 Task: What defines the Digital art genre?
Action: Mouse moved to (99, 102)
Screenshot: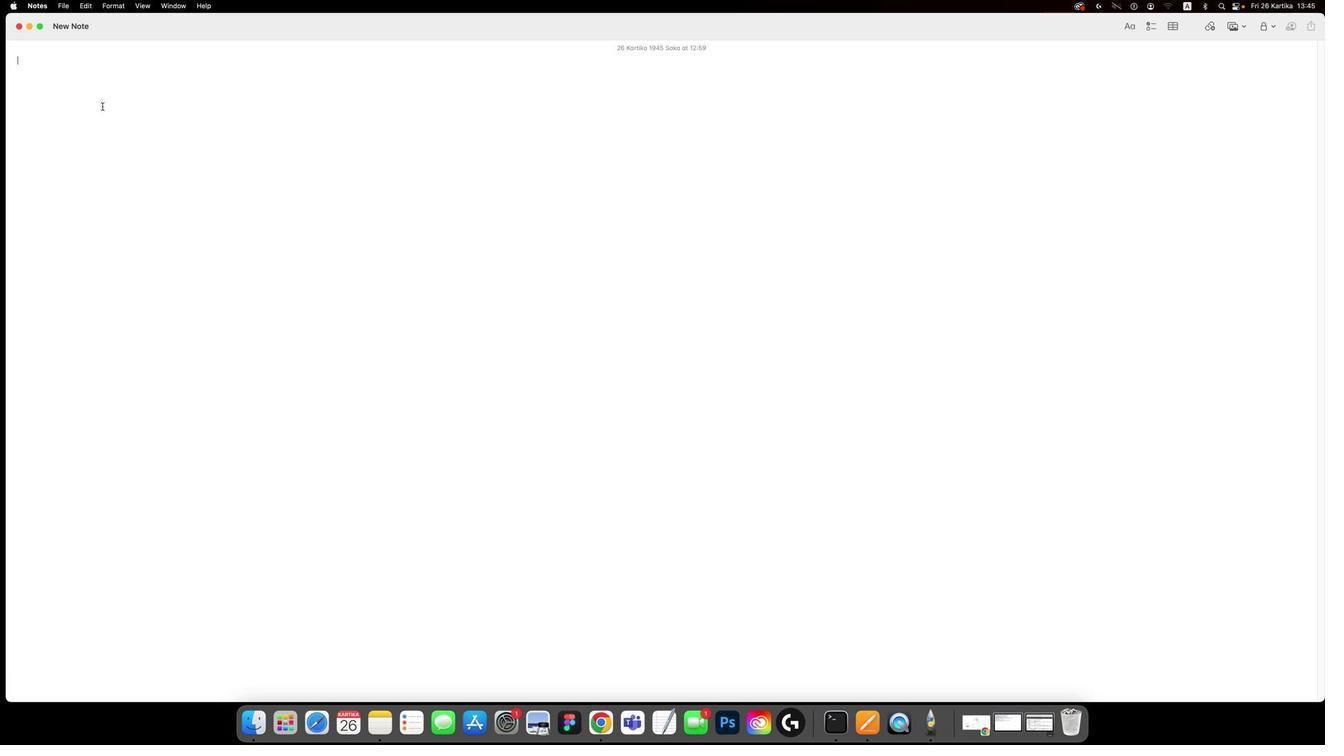 
Action: Mouse pressed left at (99, 102)
Screenshot: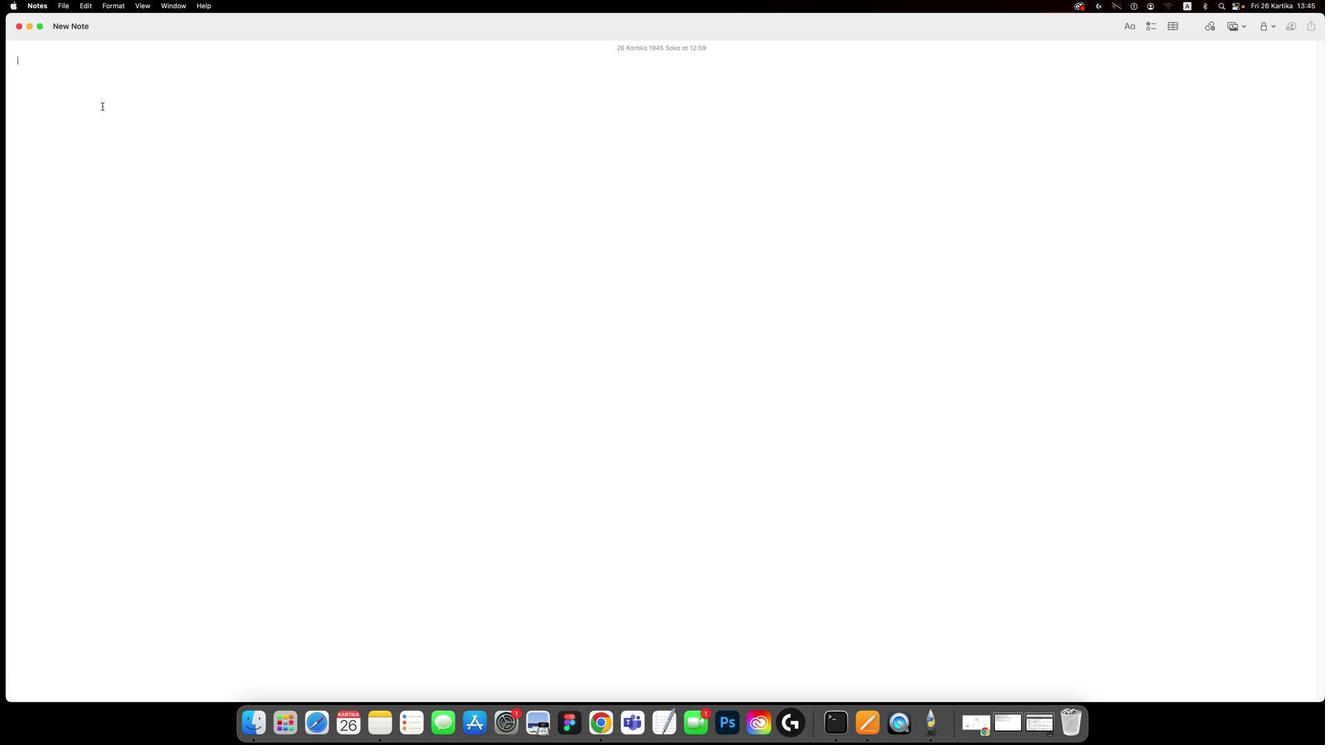 
Action: Mouse moved to (99, 100)
Screenshot: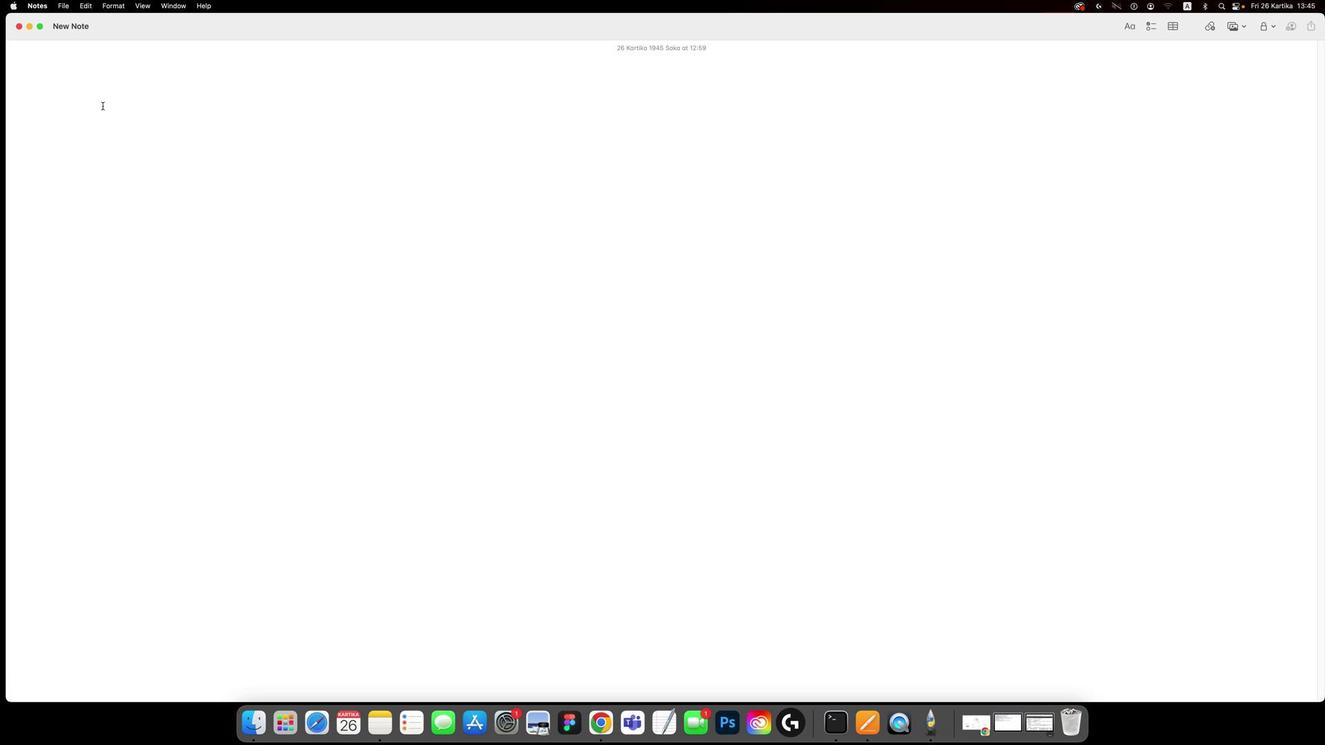 
Action: Key pressed Key.shift'W''h''a''t'Key.space'd''e''f''i''n''e''s'Key.space't''h''e'Key.spaceKey.shift'D''i''g''i''t''a''l'Key.space'a''r''t'Key.space'g''e''n''r''e'Key.shift_r'?'Key.enter
Screenshot: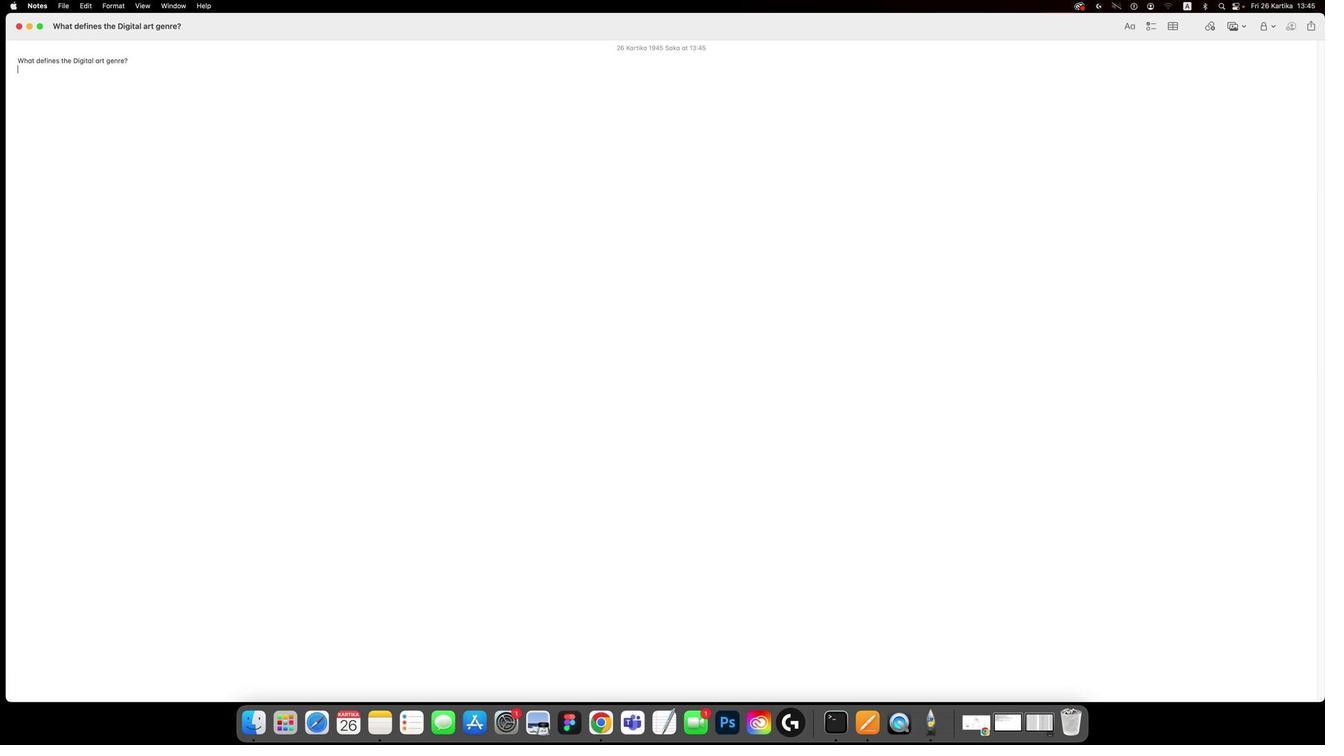 
Action: Mouse moved to (972, 714)
Screenshot: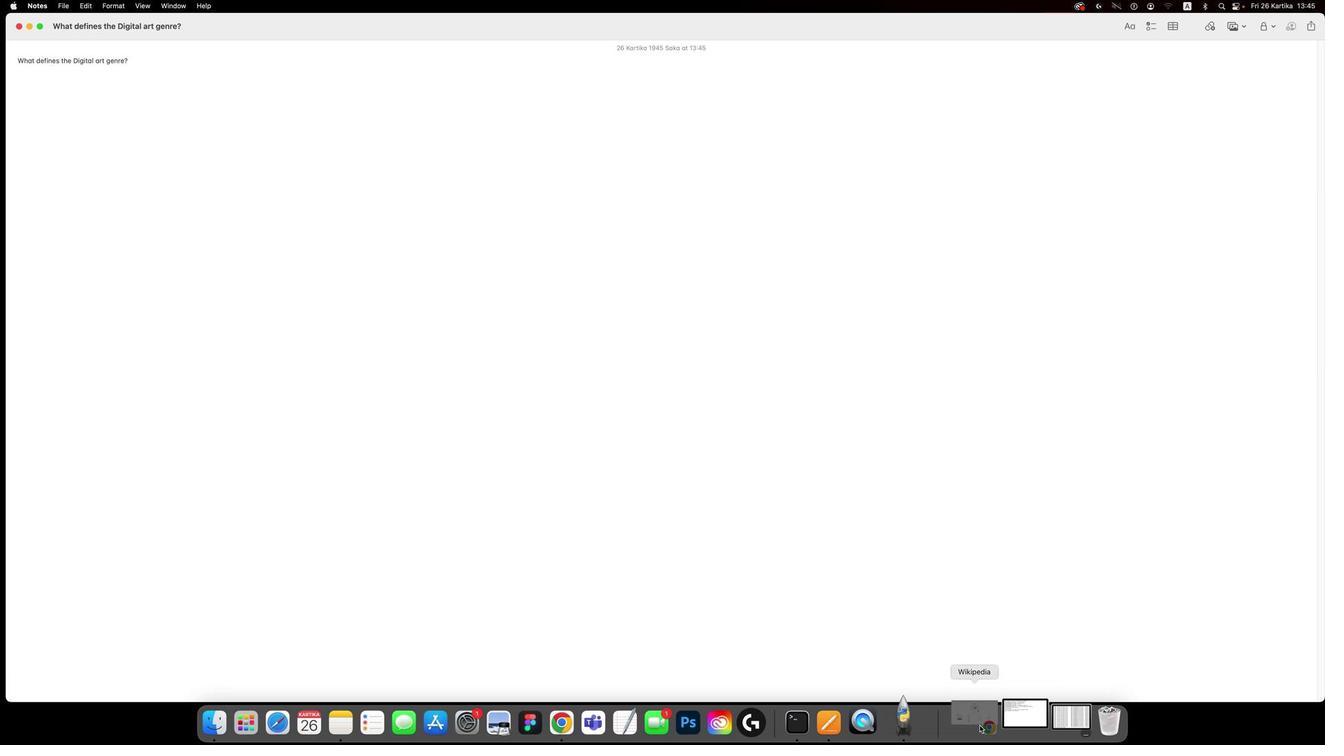 
Action: Mouse pressed left at (972, 714)
Screenshot: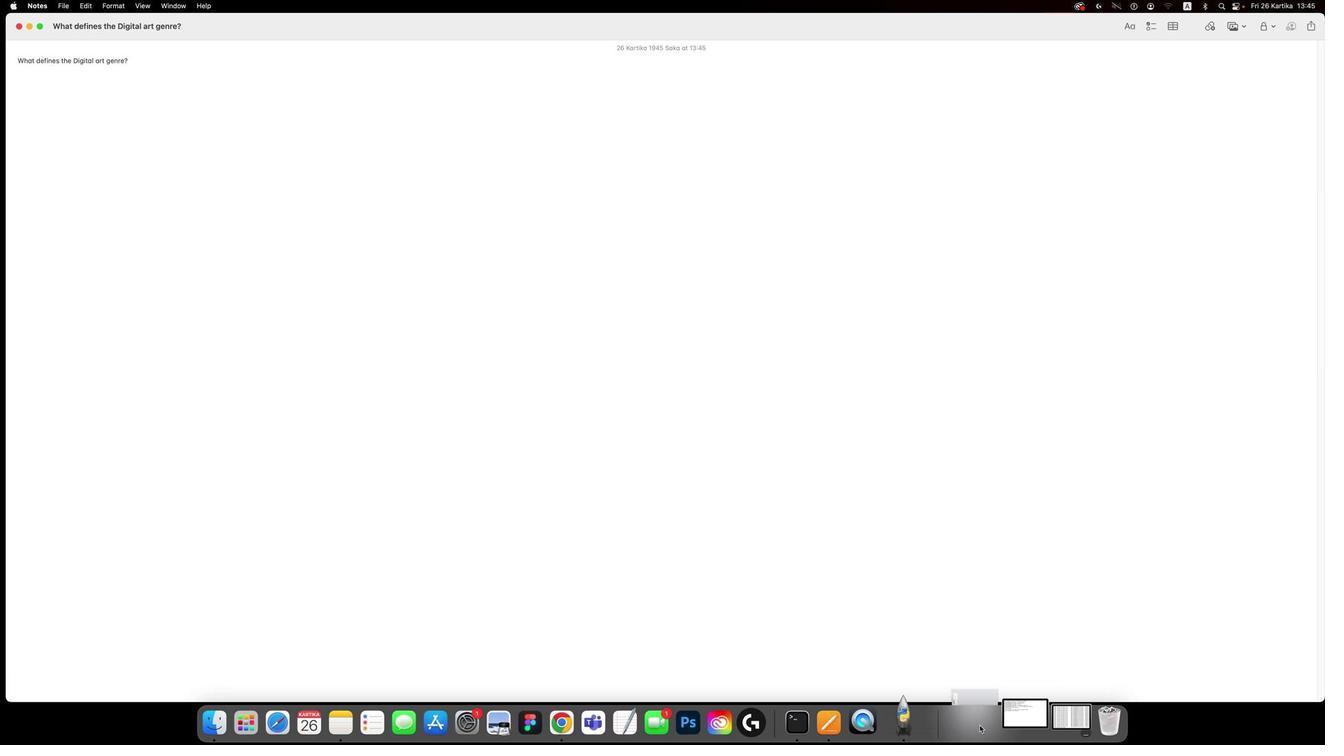 
Action: Mouse moved to (554, 325)
Screenshot: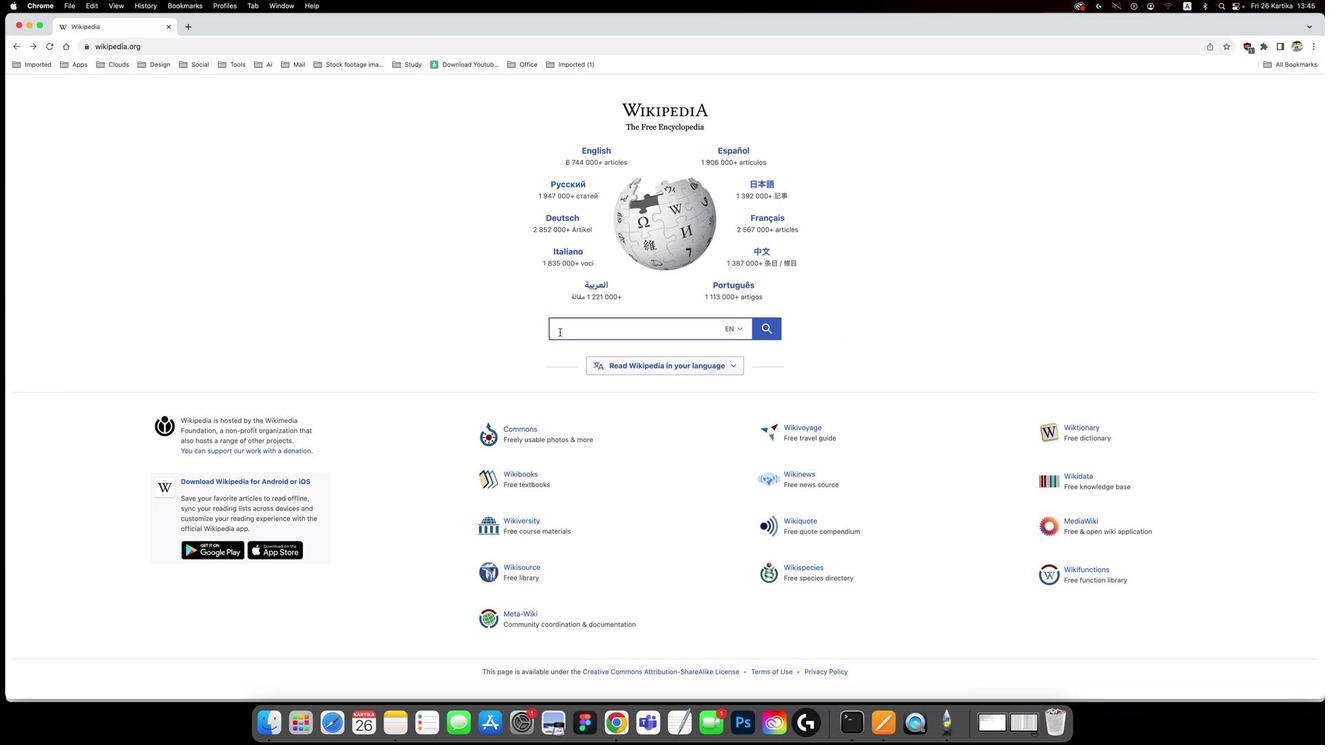 
Action: Mouse pressed left at (554, 325)
Screenshot: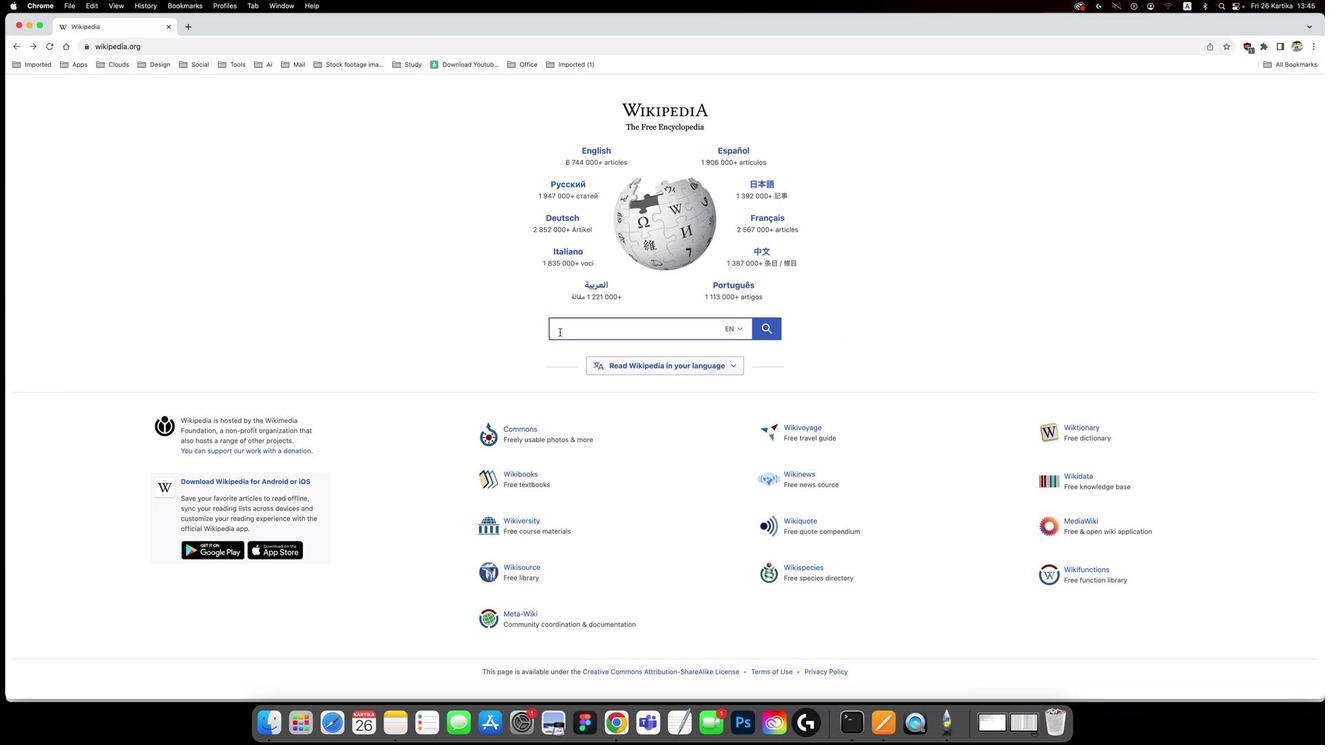 
Action: Key pressed Key.shift'D''i''g''i''t''a''l'Key.space'a''r''t'
Screenshot: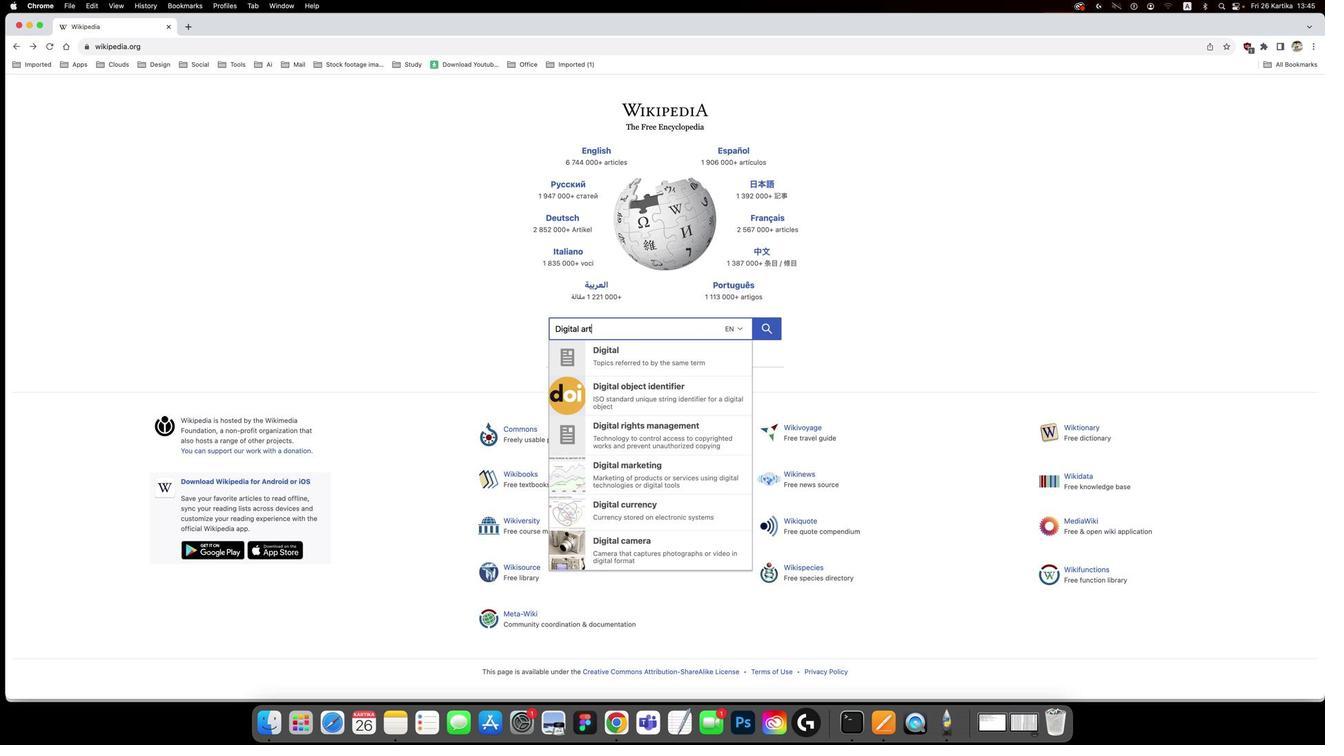 
Action: Mouse moved to (602, 346)
Screenshot: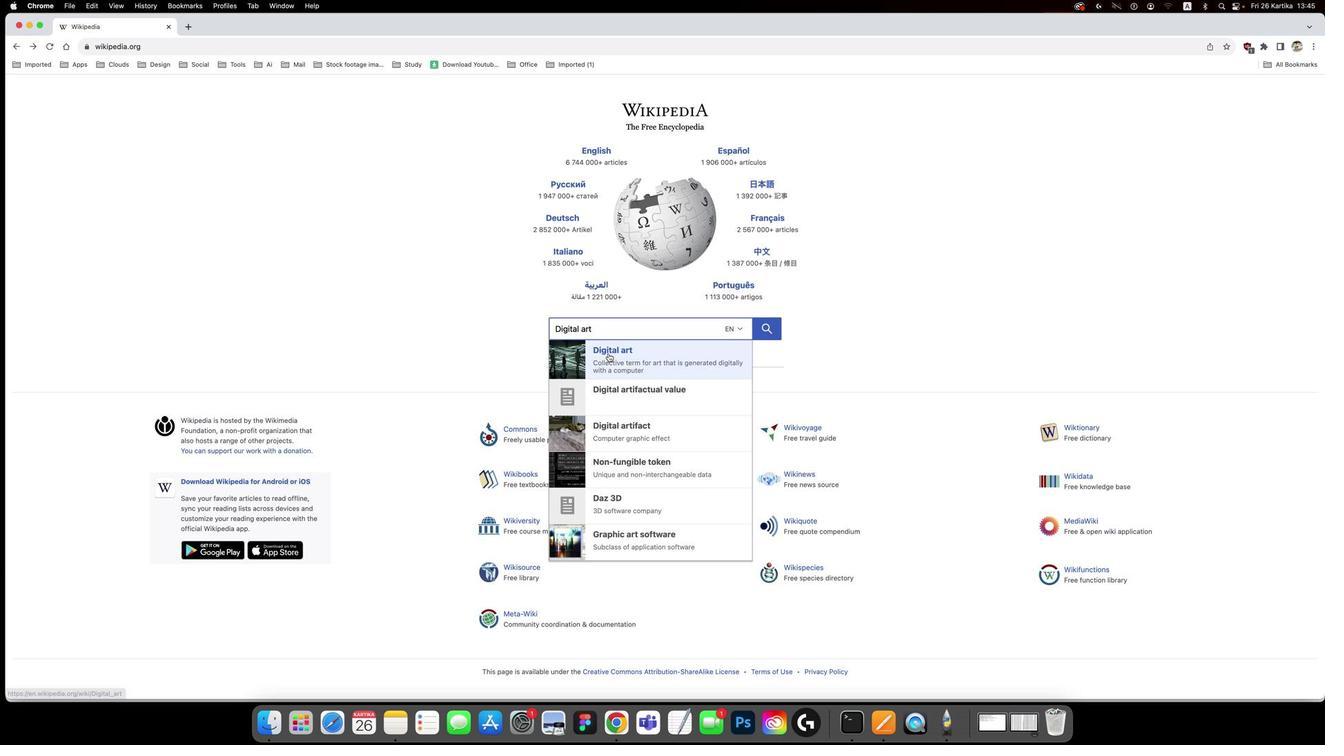 
Action: Mouse pressed left at (602, 346)
Screenshot: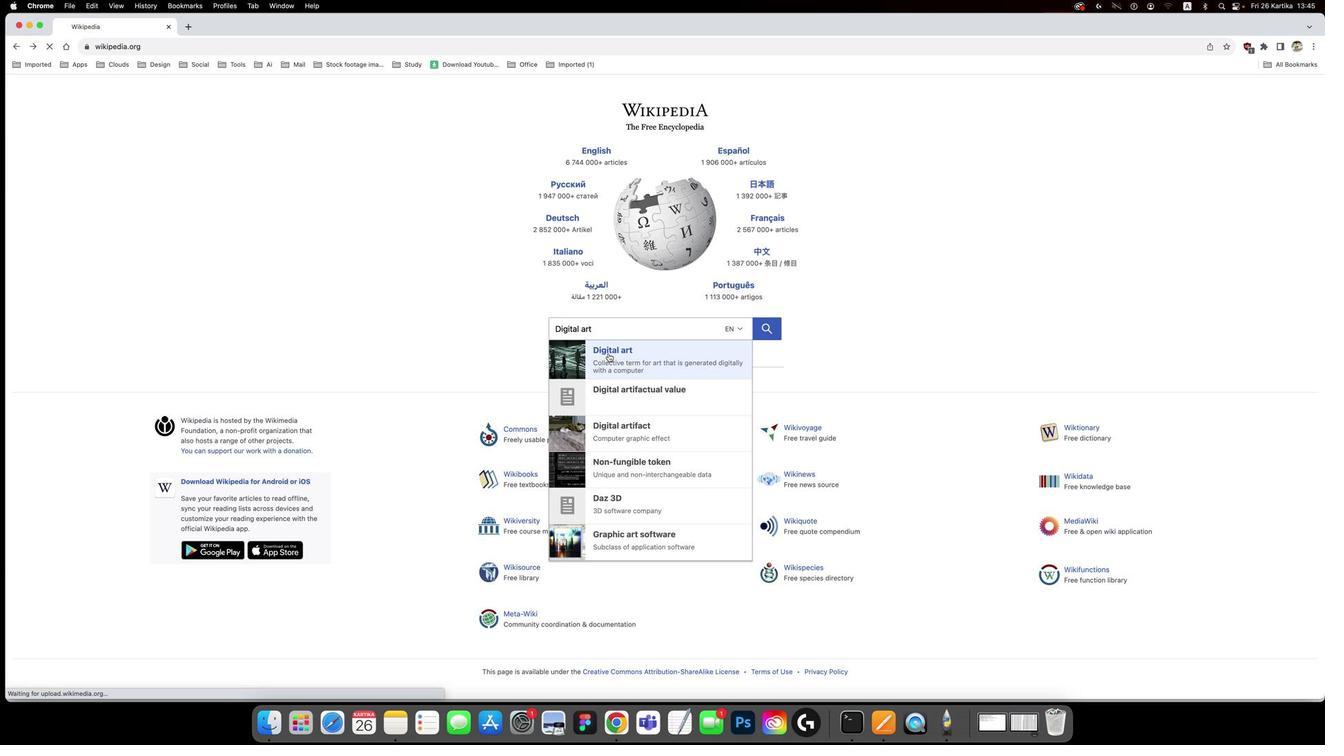 
Action: Mouse moved to (1314, 138)
Screenshot: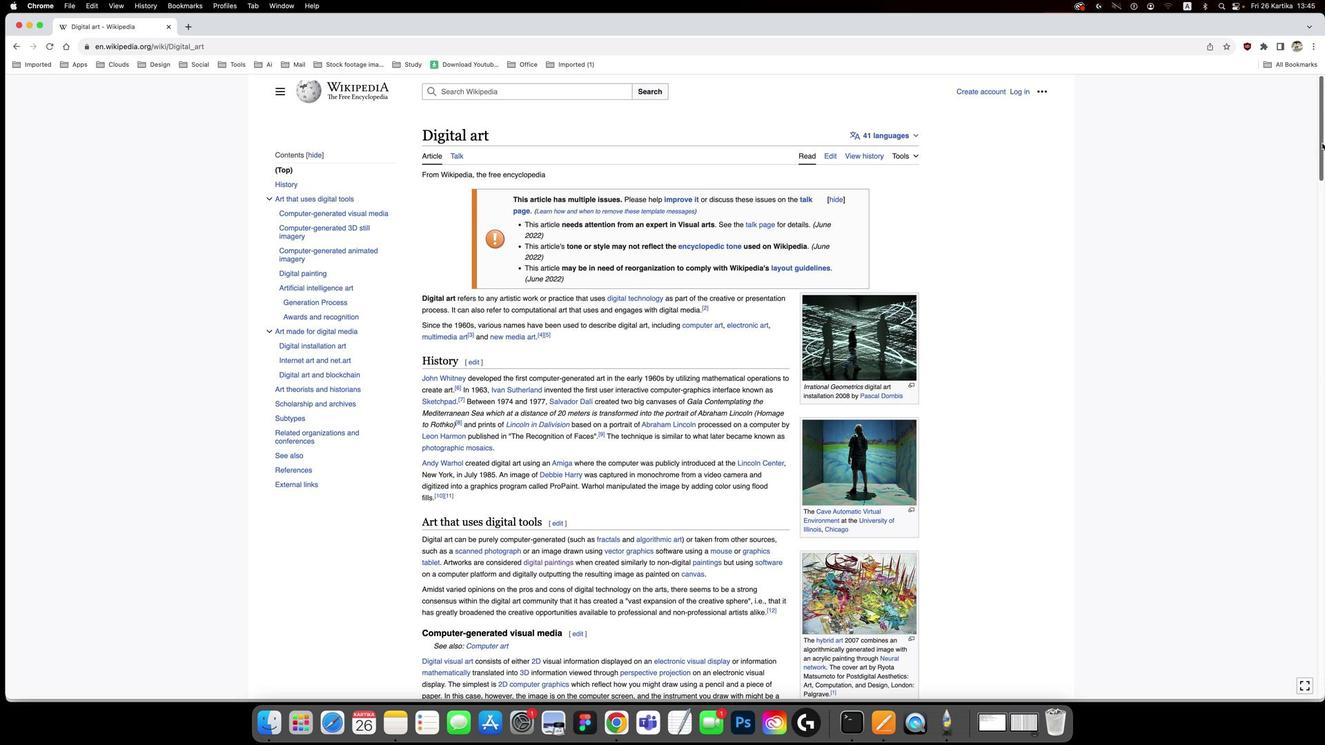 
Action: Mouse pressed left at (1314, 138)
Screenshot: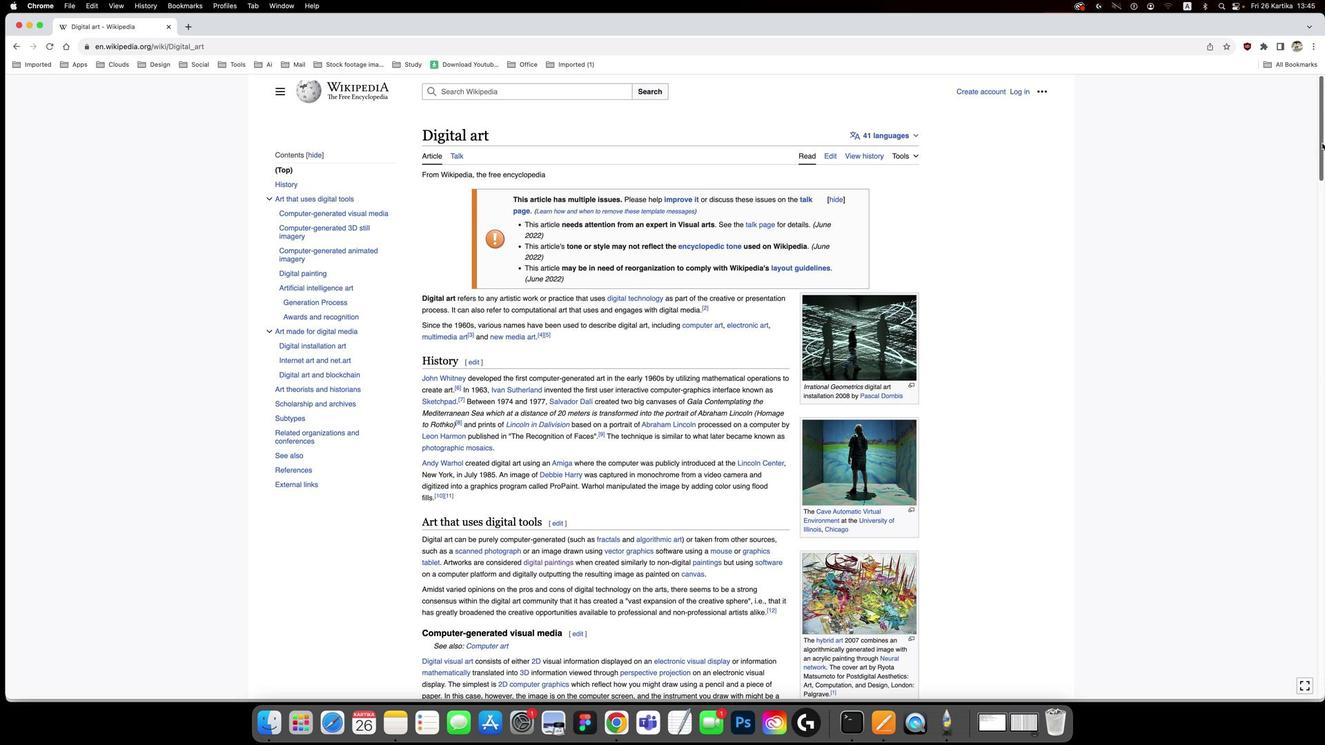 
Action: Mouse moved to (26, 22)
Screenshot: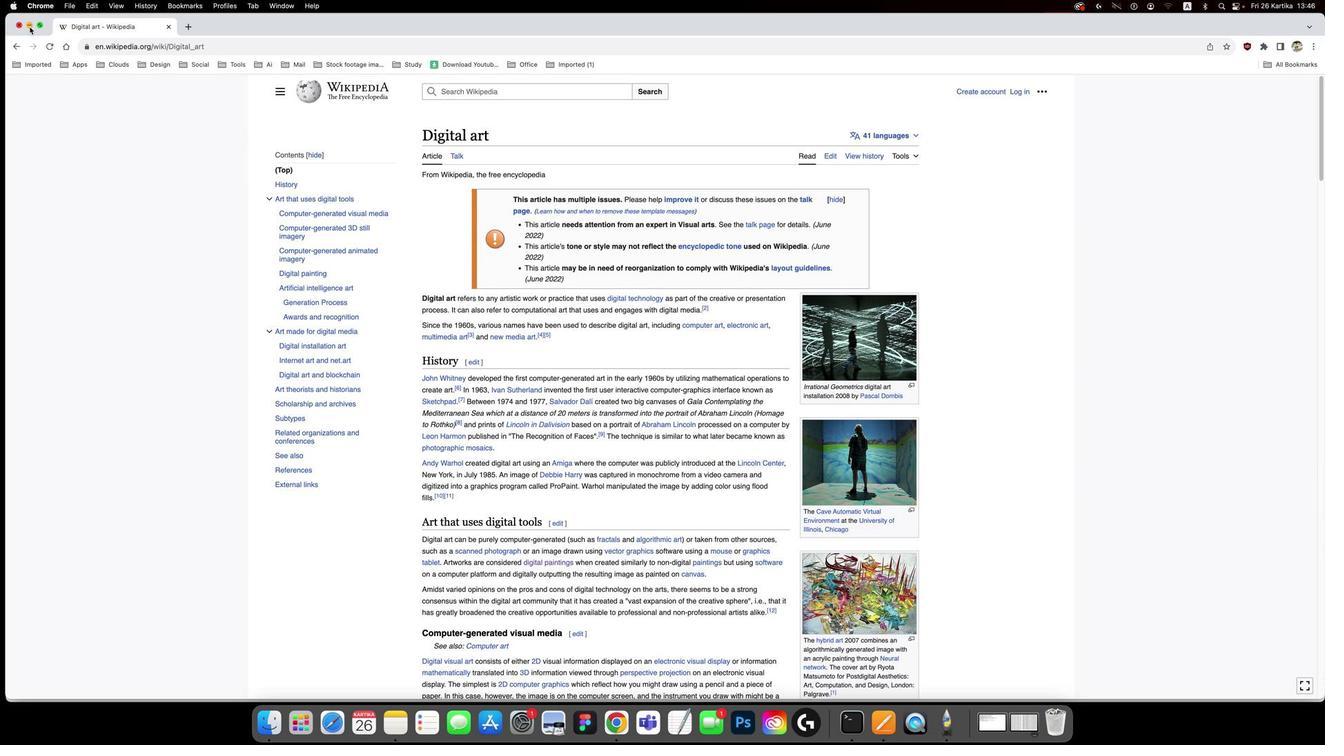 
Action: Mouse pressed left at (26, 22)
Screenshot: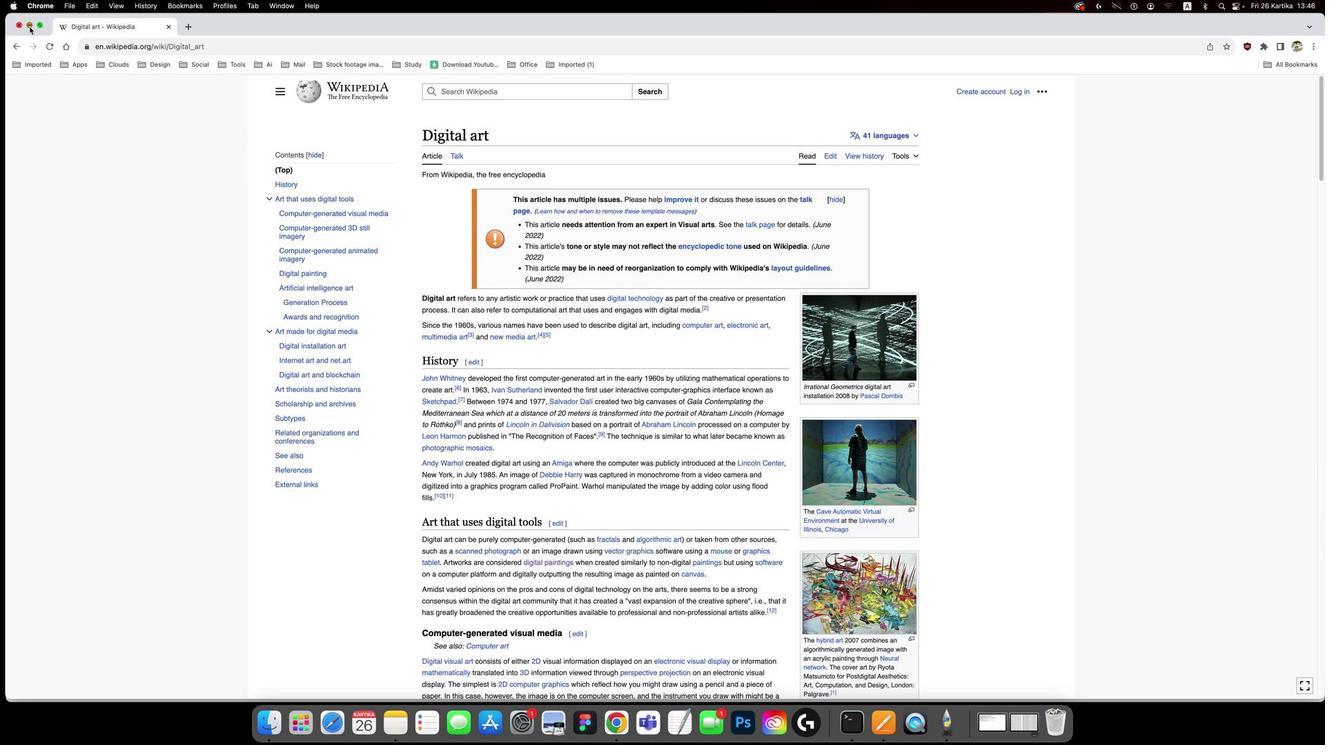 
Action: Mouse moved to (107, 72)
Screenshot: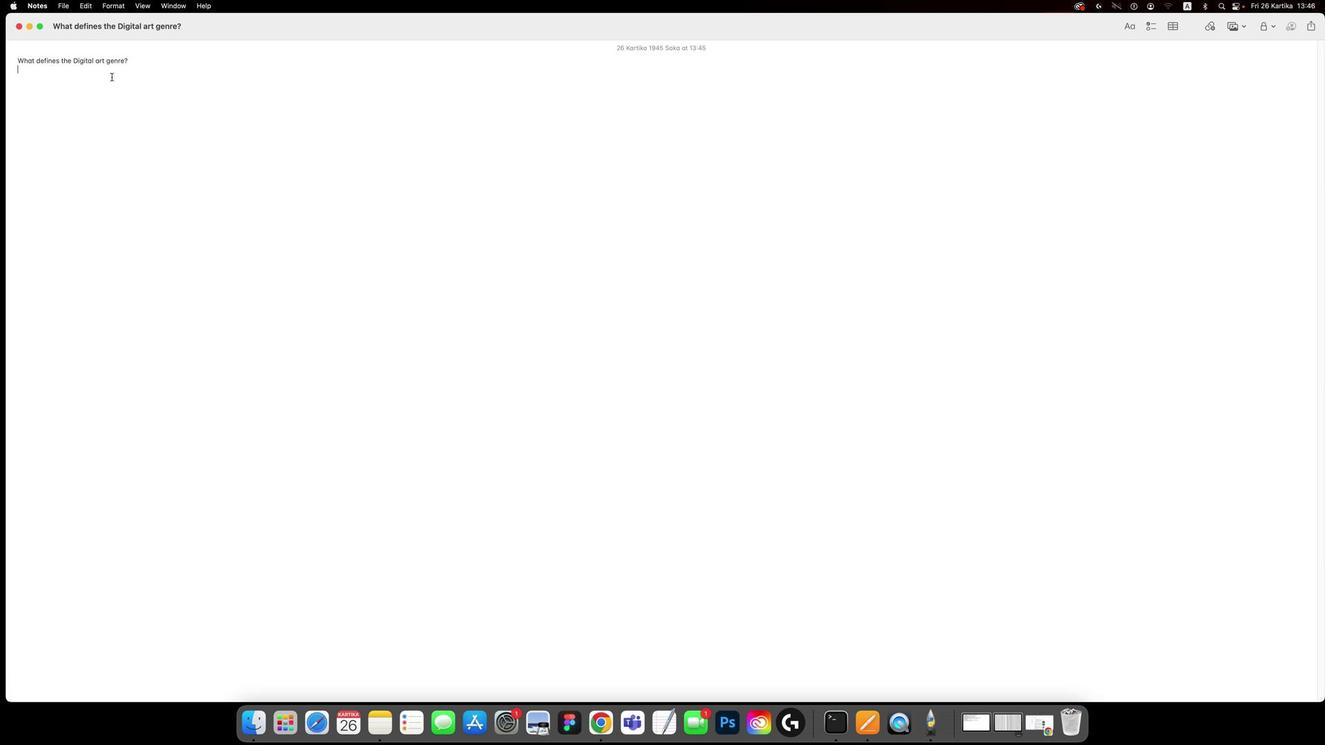 
Action: Mouse pressed left at (107, 72)
Screenshot: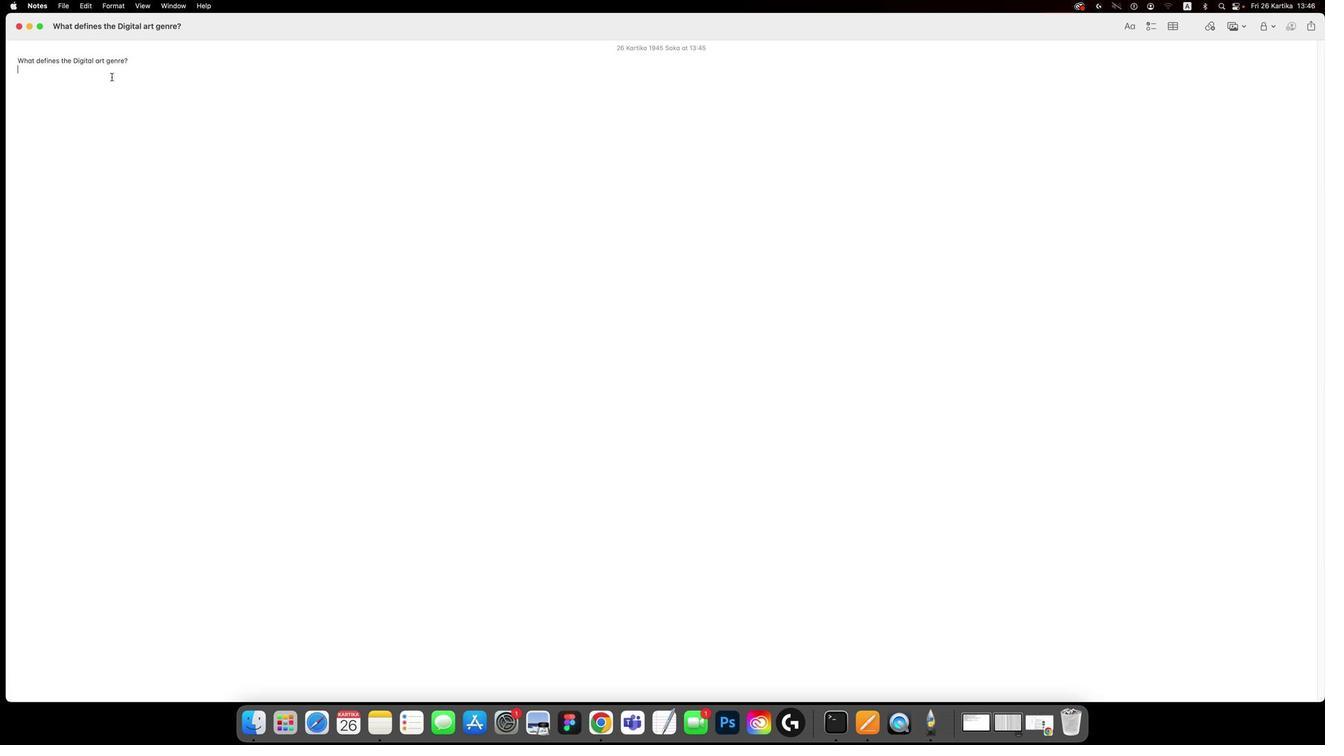 
Action: Mouse moved to (991, 129)
Screenshot: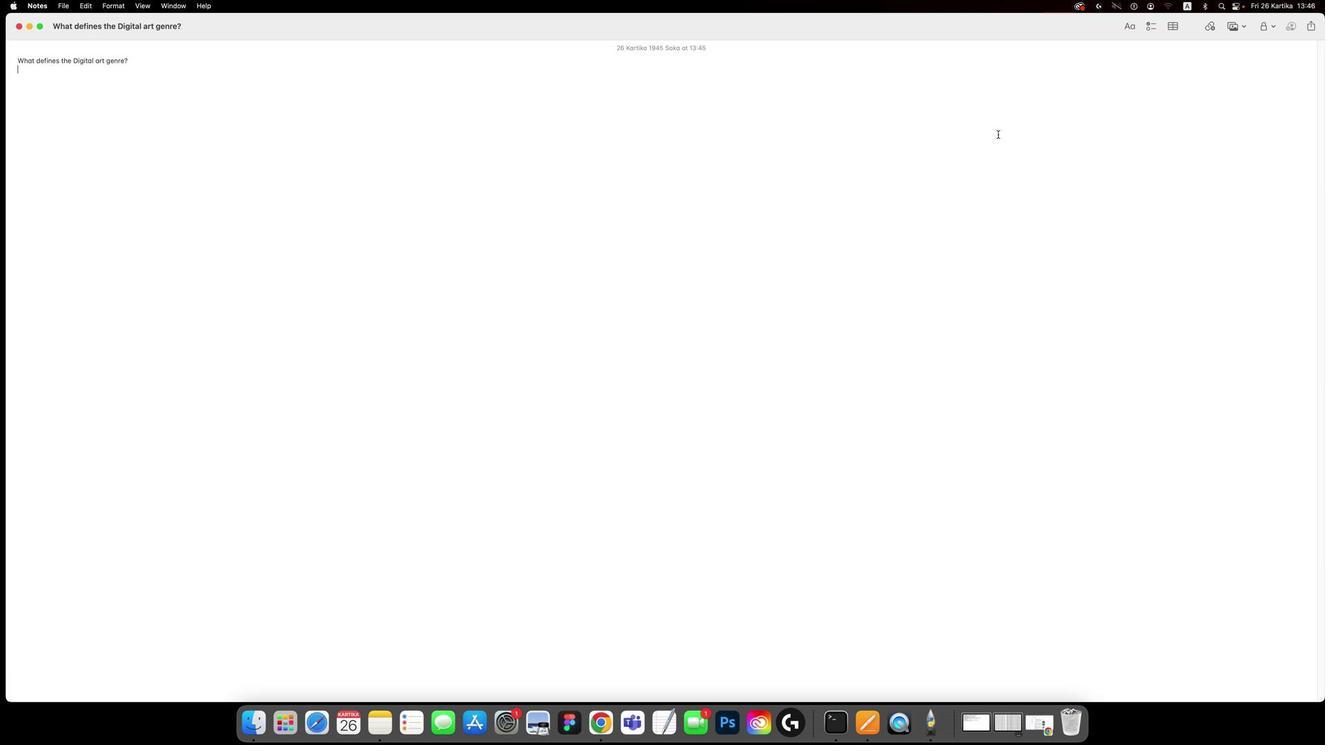 
Action: Key pressed Key.shift'T''h''e'Key.space'g''e''n''r''e'Key.space'o''f'Key.space'd''i'Key.backspaceKey.backspaceKey.shift'D''i''g''i''t''a''l'Key.space'a''r''t'Key.space'i''s'Key.space'd''e''f''i''n''e''d'Key.space'a''s'Key.space'a''n''y'Key.space'a''r''t''i''s''t''i''c'Key.space'w''o''r''k'Key.space'o''r'Key.space'p''r''a''c''t''i''c''e'Key.space't''h''a''t'Key.space'u''s''e''s'Key.space'd''i''g''i''t''a''l'Key.space't''e''c''h''n''o''l''o''g''y'Key.space'a''s'Key.space'p''a''r''t'Key.space'o''f'Key.space't''h''e'Key.space'c''r''e''a''t''i''v''e'Key.space'o''r'Key.space'p''r''e''s''e''n''t''a''t''i''o''n'Key.space'p''r''o''c''e''s''s''.'Key.spaceKey.shift'I''t'Key.space'c''a''n'Key.space'a''l''s''o'Key.space'r''e''f''e''r'Key.space't''o'Key.space'c''o''m''p''u''t''a''t''i''o''n''a''l'Key.space'a''r''t'Key.space't''h''a''t'Key.space'u''s''e''s'Key.space'a''n''d'Key.space'e''n''g''a''g''e''s'Key.space'w''i''t''h'Key.space'd''i''g''i''t''a''l'Key.space'm''e''d''i''a''.'
Screenshot: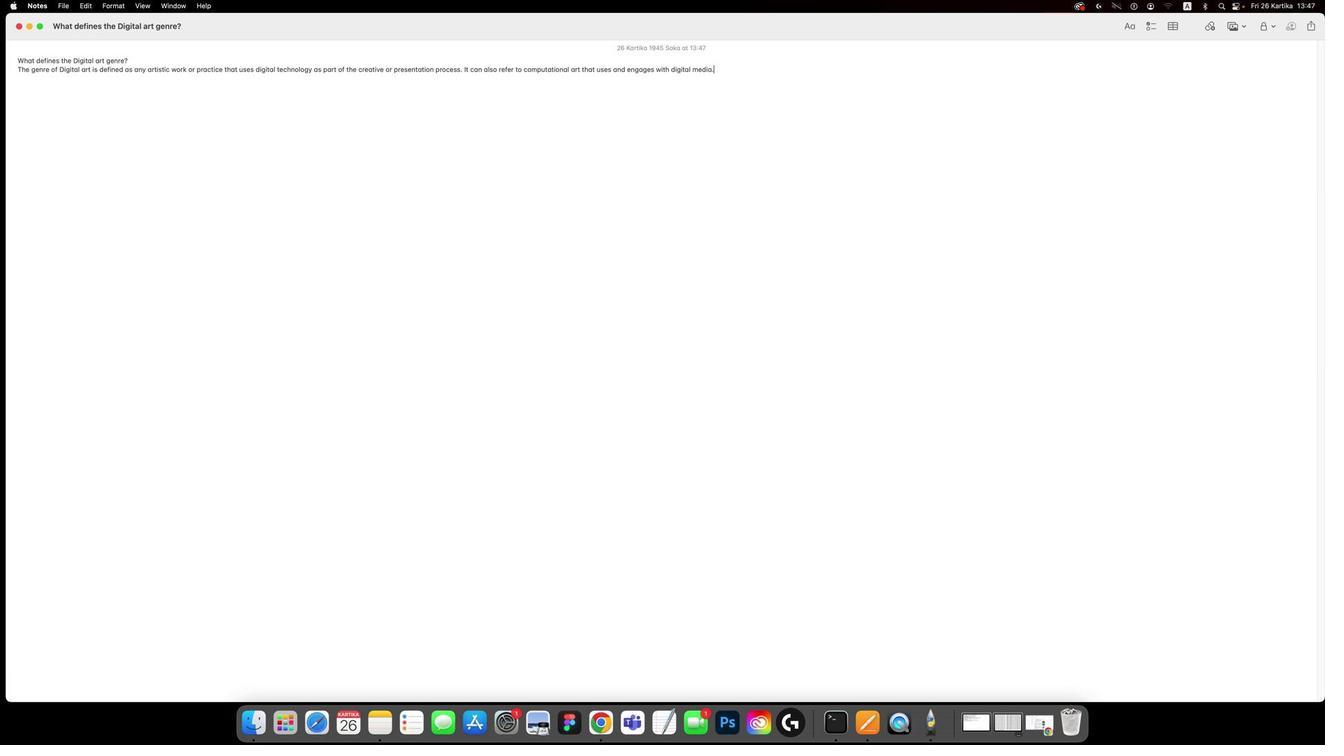 
